 Task: Add the task  Create a new event management system for a conference or trade show to the section Breakaway in the project AgileFalcon and add a Due Date to the respective task as 2024/04/10
Action: Mouse moved to (63, 384)
Screenshot: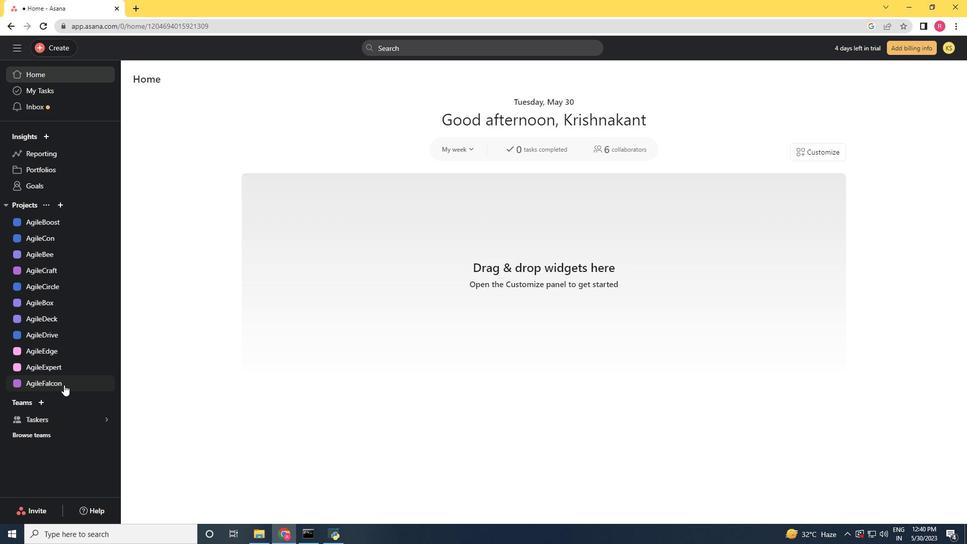 
Action: Mouse pressed left at (63, 384)
Screenshot: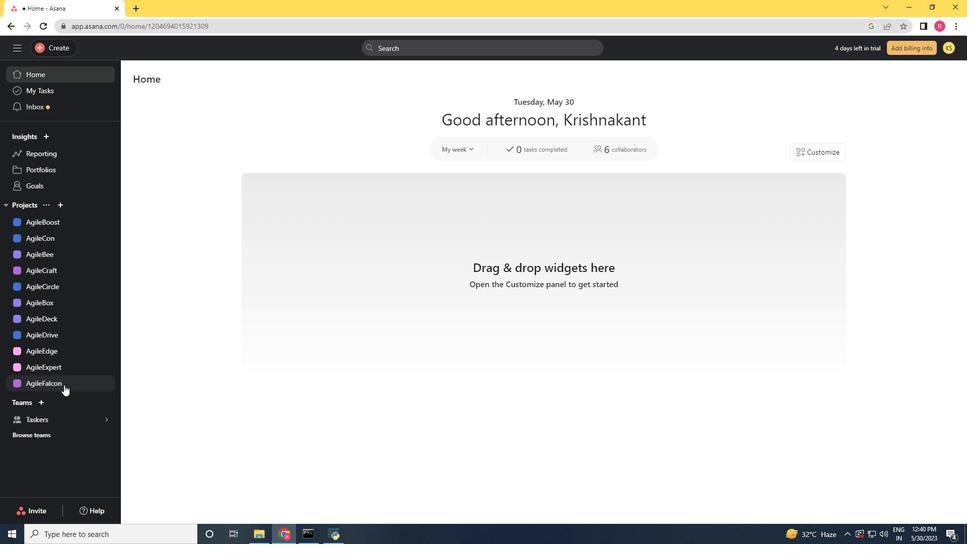 
Action: Mouse moved to (619, 221)
Screenshot: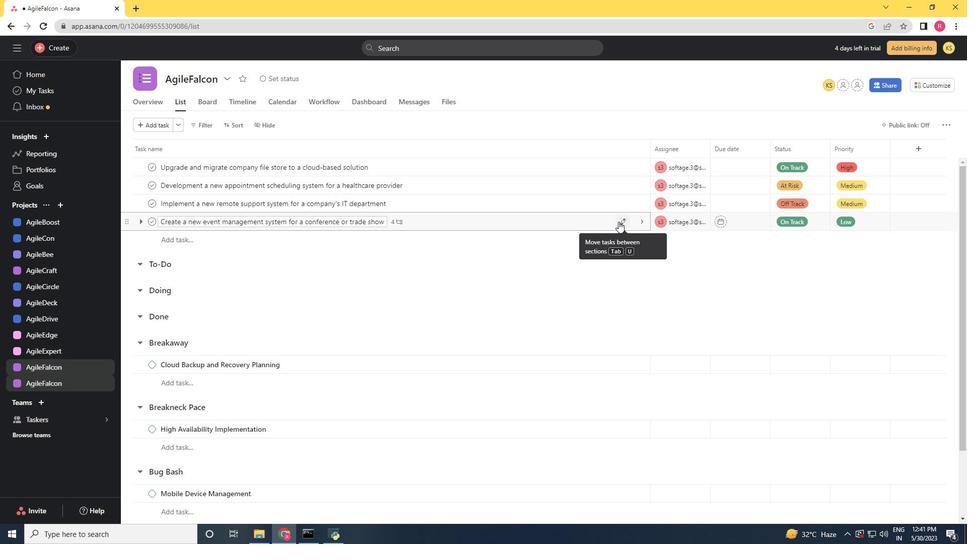 
Action: Mouse pressed left at (619, 221)
Screenshot: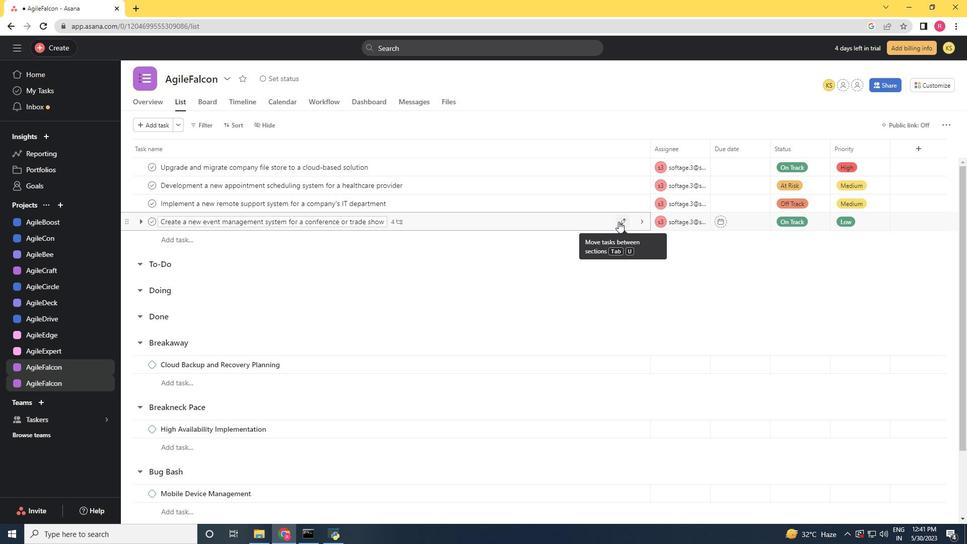 
Action: Mouse moved to (588, 337)
Screenshot: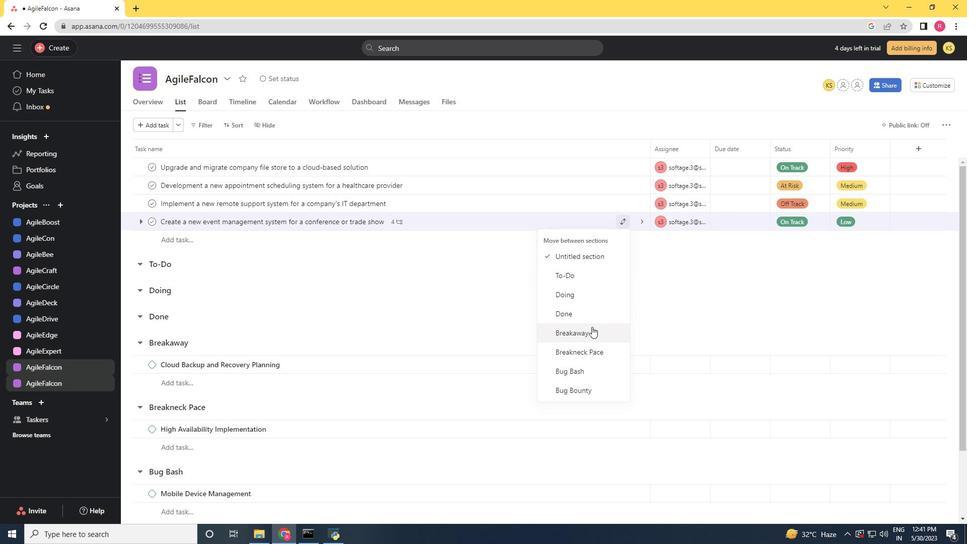 
Action: Mouse pressed left at (588, 337)
Screenshot: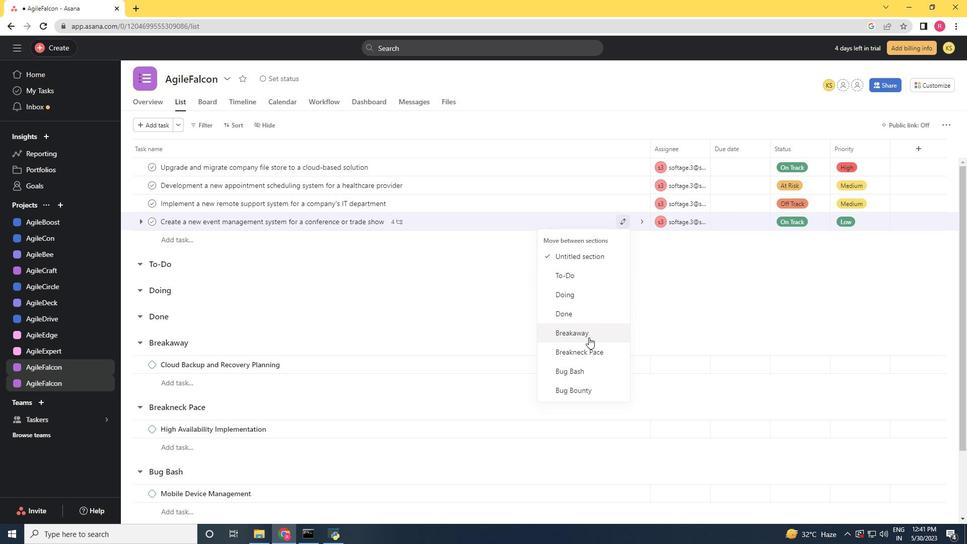 
Action: Mouse moved to (586, 346)
Screenshot: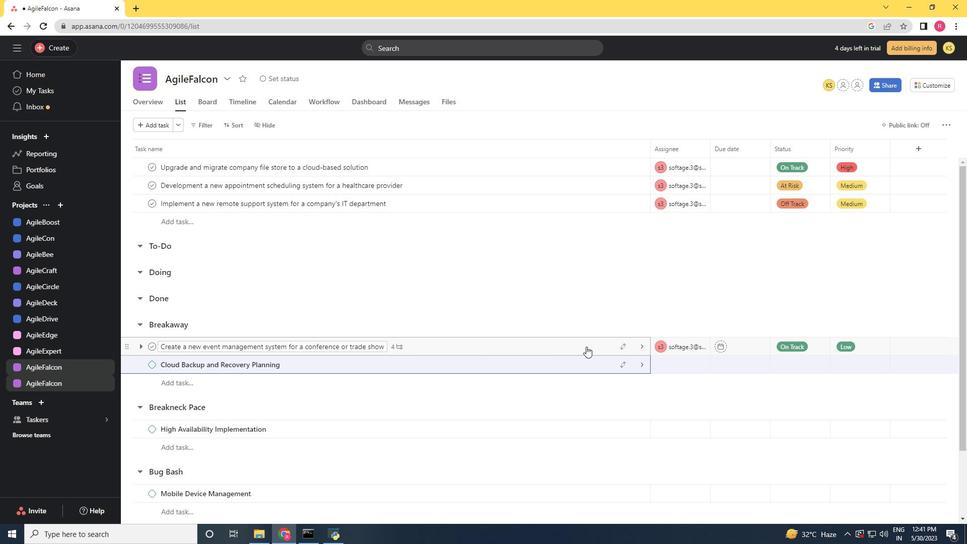
Action: Mouse pressed left at (586, 346)
Screenshot: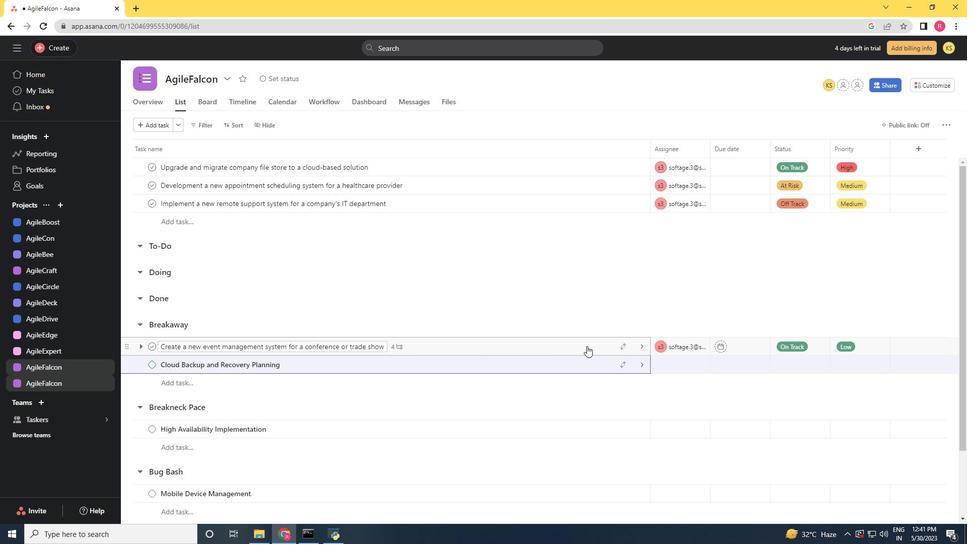 
Action: Mouse moved to (750, 210)
Screenshot: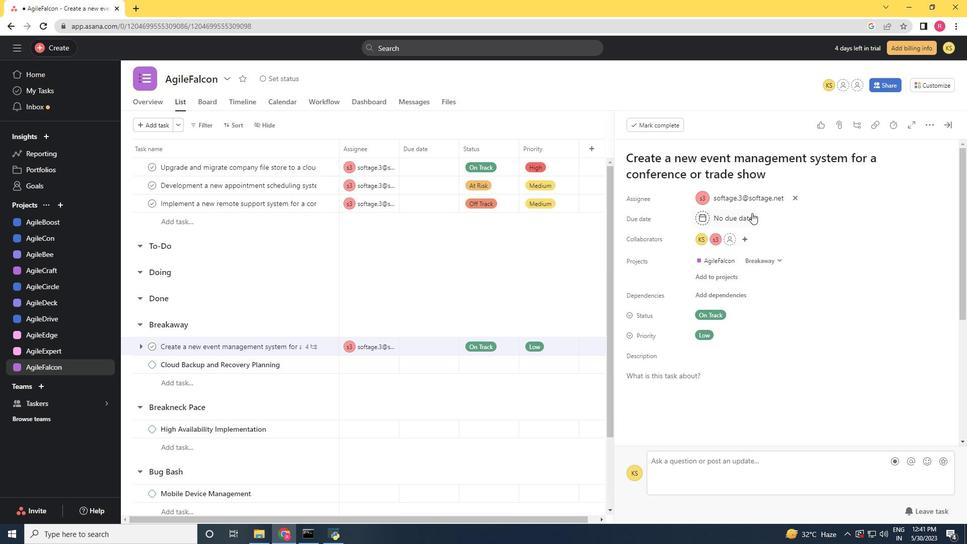 
Action: Mouse pressed left at (750, 210)
Screenshot: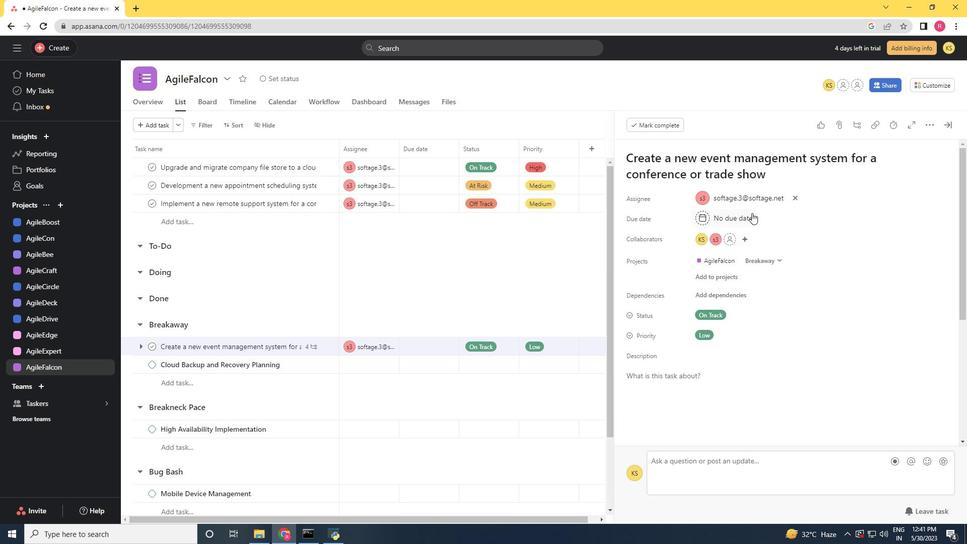 
Action: Mouse moved to (815, 267)
Screenshot: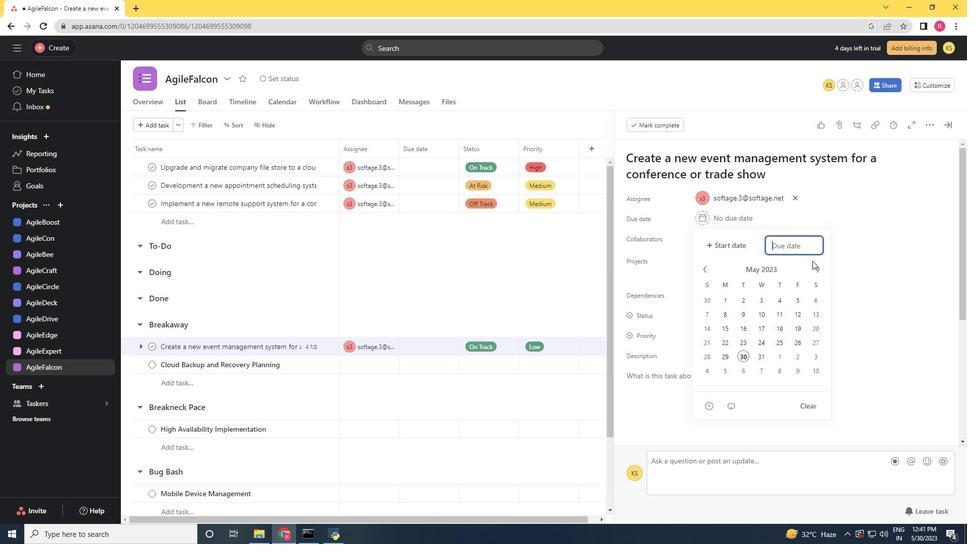 
Action: Mouse pressed left at (815, 267)
Screenshot: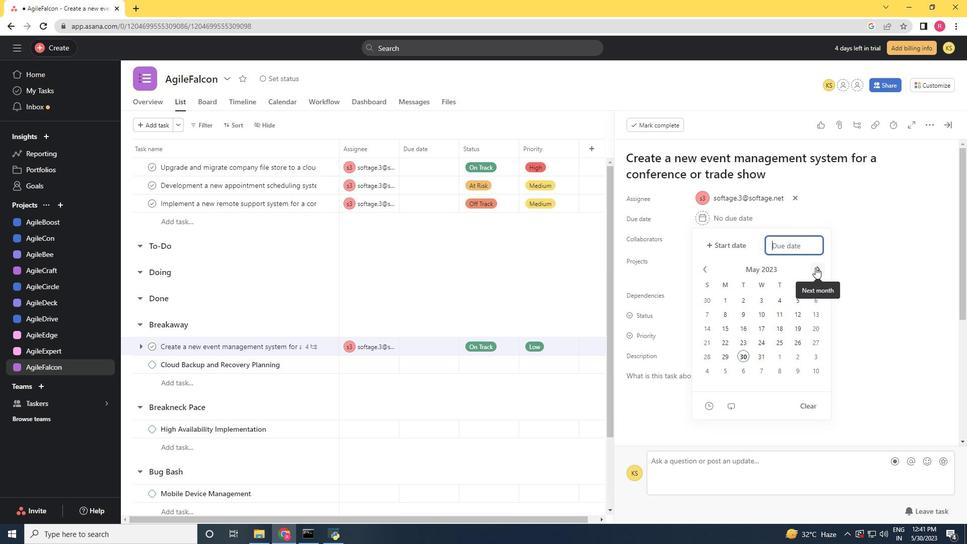 
Action: Mouse pressed left at (815, 267)
Screenshot: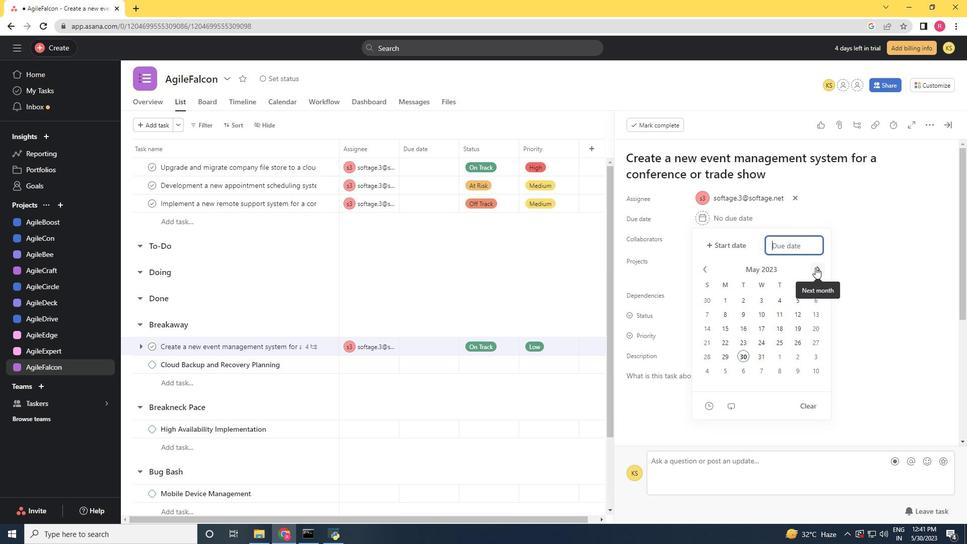 
Action: Mouse moved to (815, 268)
Screenshot: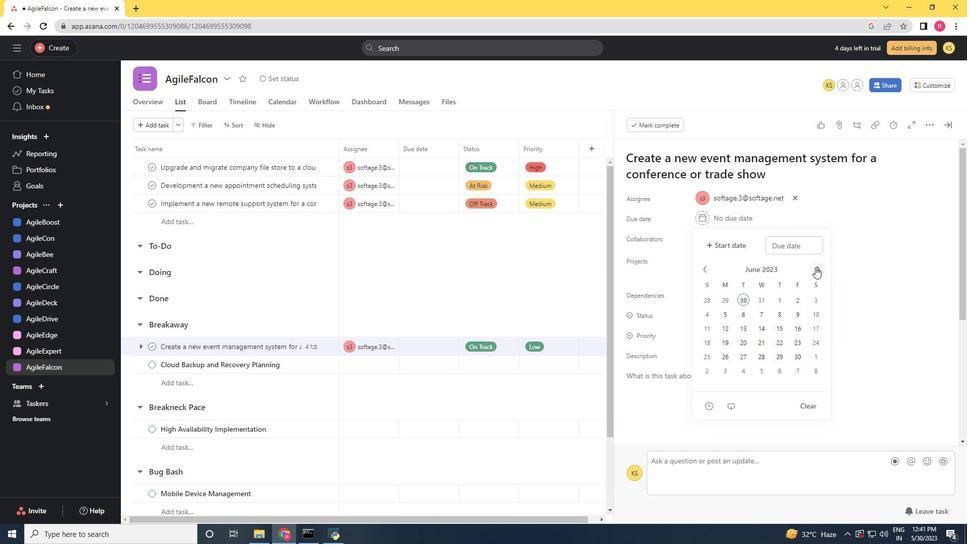 
Action: Mouse pressed left at (815, 268)
Screenshot: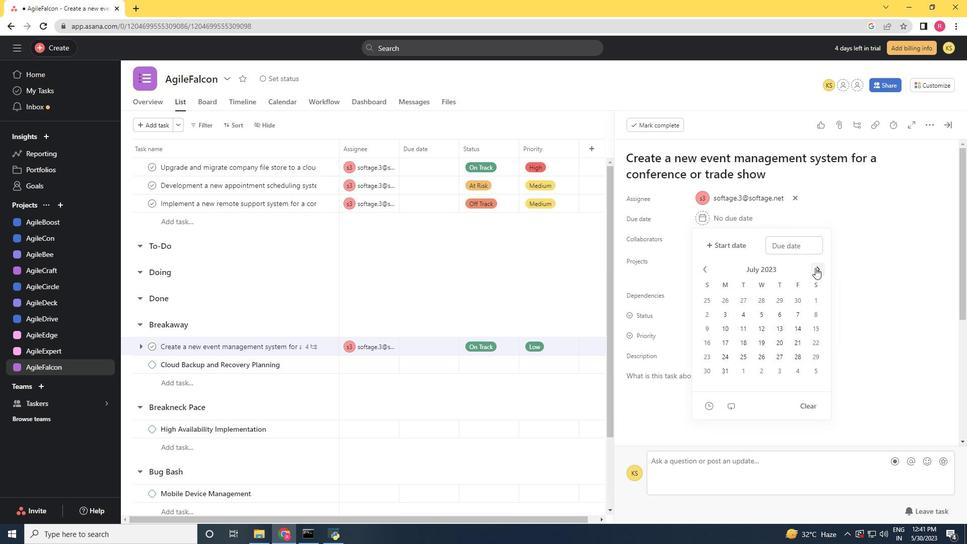 
Action: Mouse pressed left at (815, 268)
Screenshot: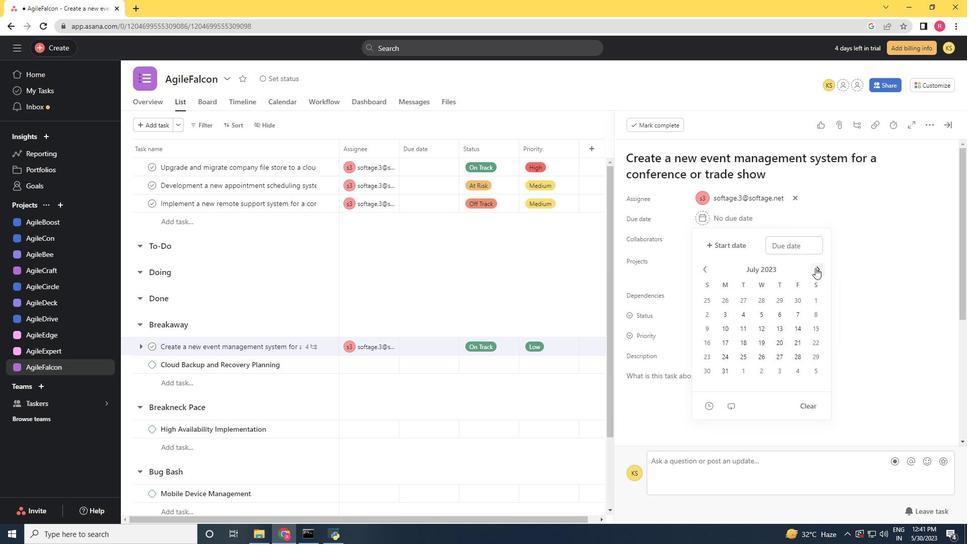 
Action: Mouse pressed left at (815, 268)
Screenshot: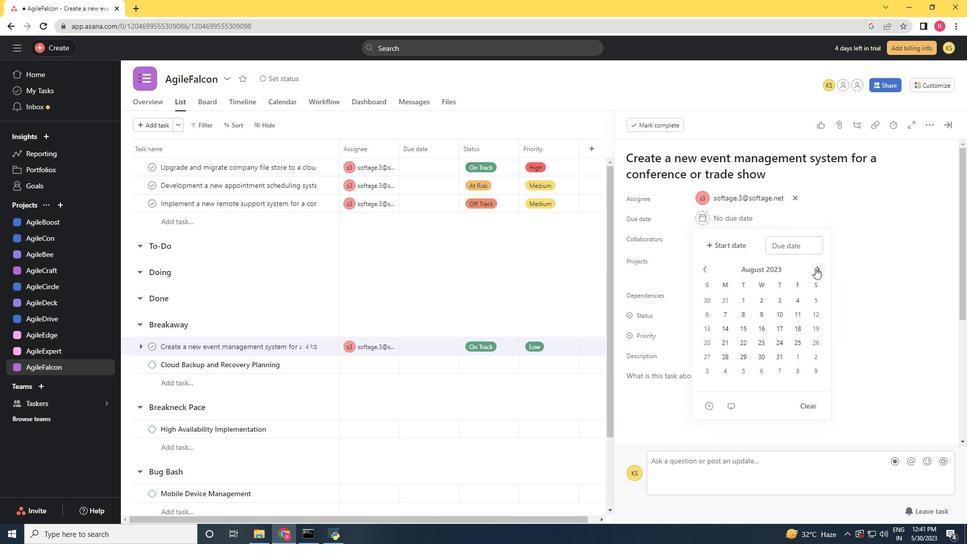 
Action: Mouse pressed left at (815, 268)
Screenshot: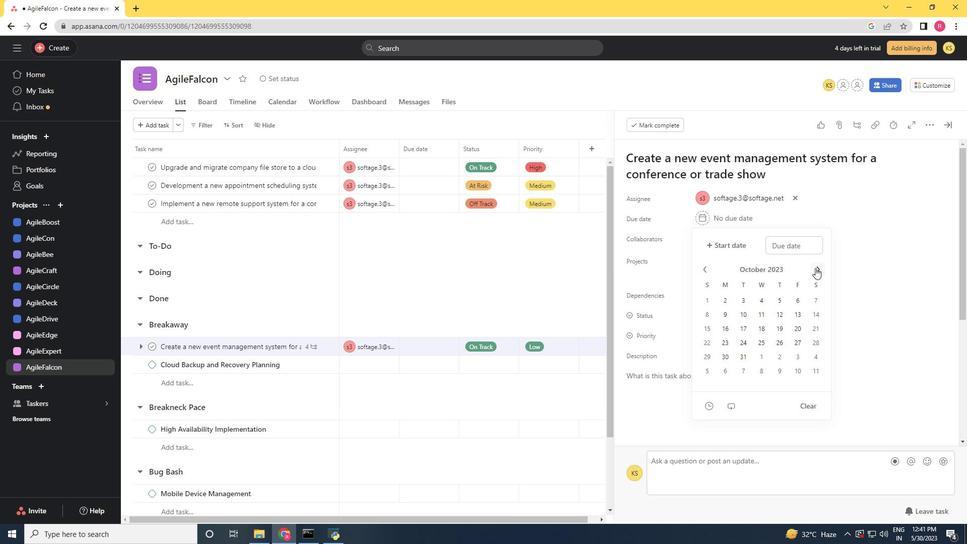 
Action: Mouse pressed left at (815, 268)
Screenshot: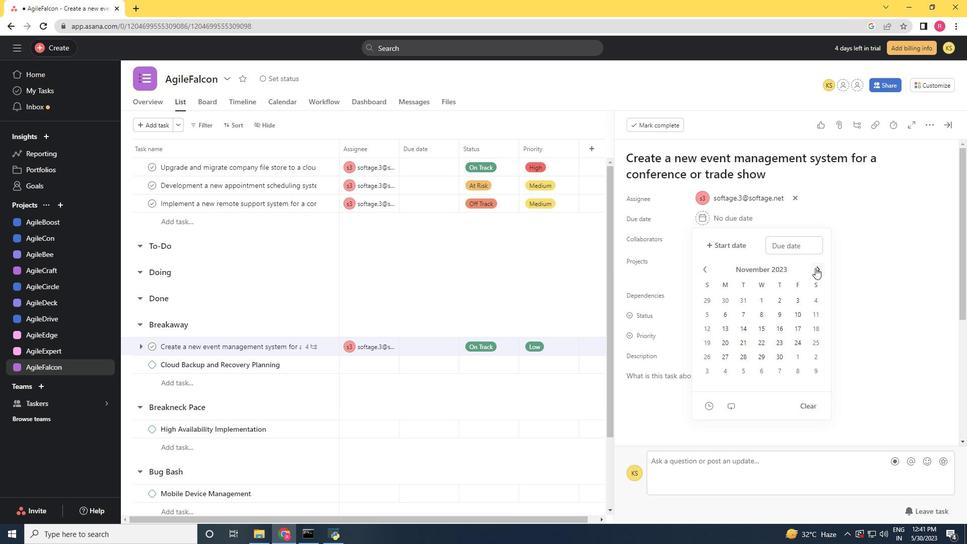 
Action: Mouse pressed left at (815, 268)
Screenshot: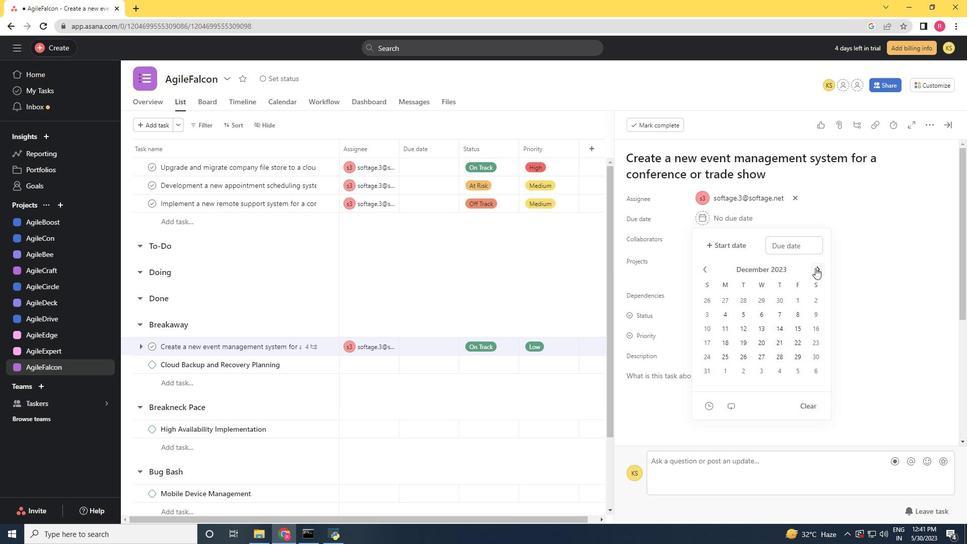 
Action: Mouse pressed left at (815, 268)
Screenshot: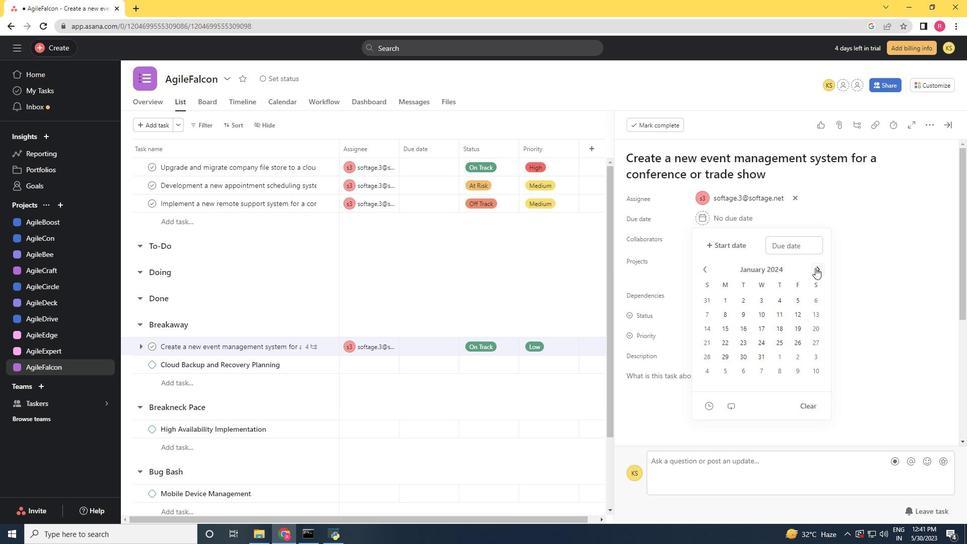 
Action: Mouse pressed left at (815, 268)
Screenshot: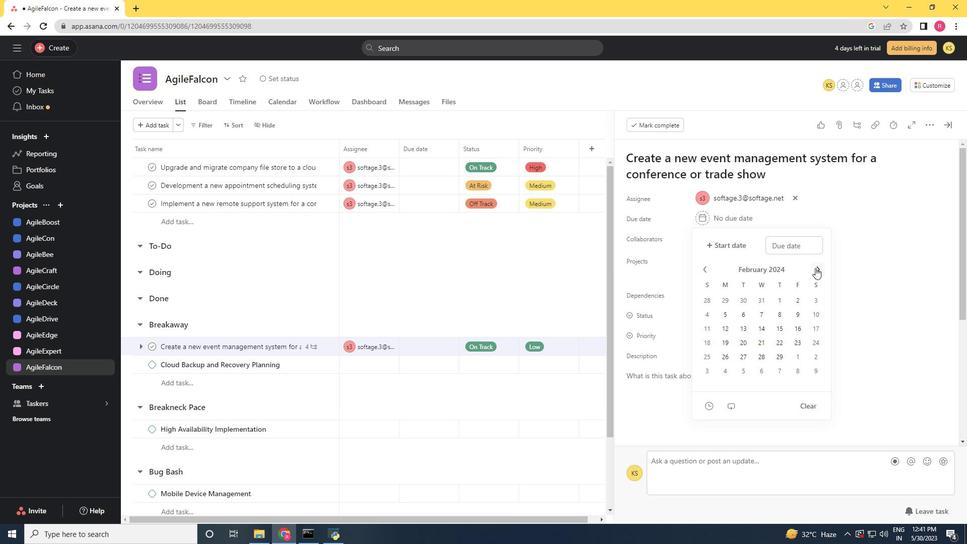 
Action: Mouse pressed left at (815, 268)
Screenshot: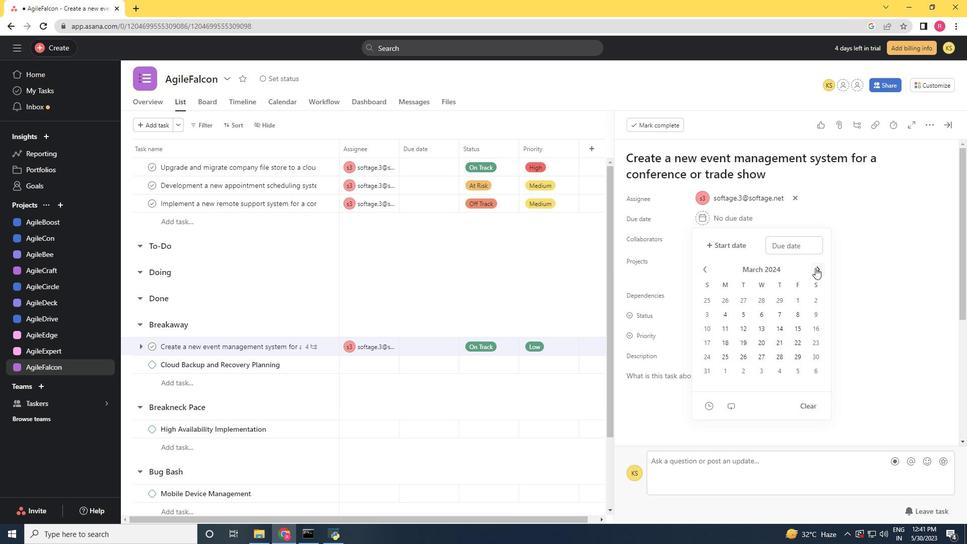 
Action: Mouse moved to (763, 314)
Screenshot: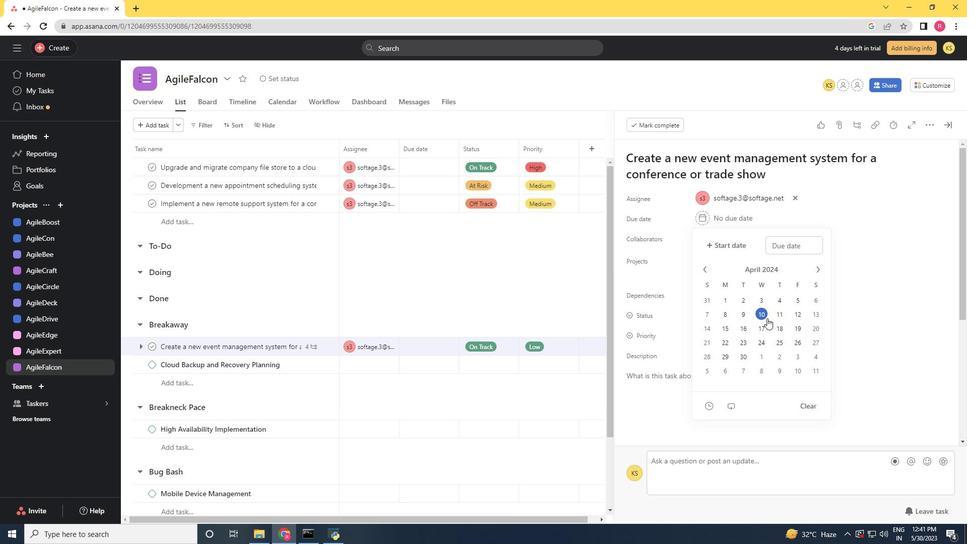 
Action: Mouse pressed left at (763, 314)
Screenshot: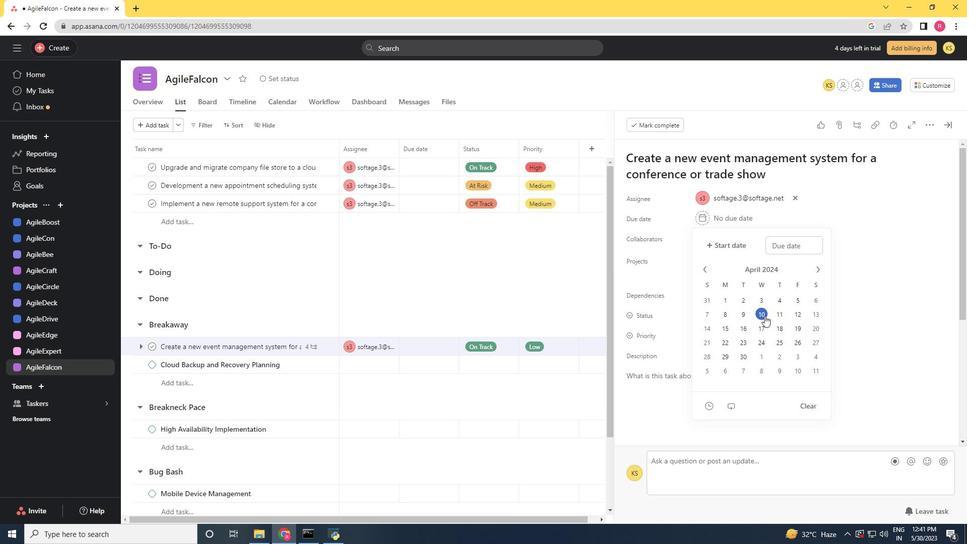 
Action: Mouse moved to (898, 325)
Screenshot: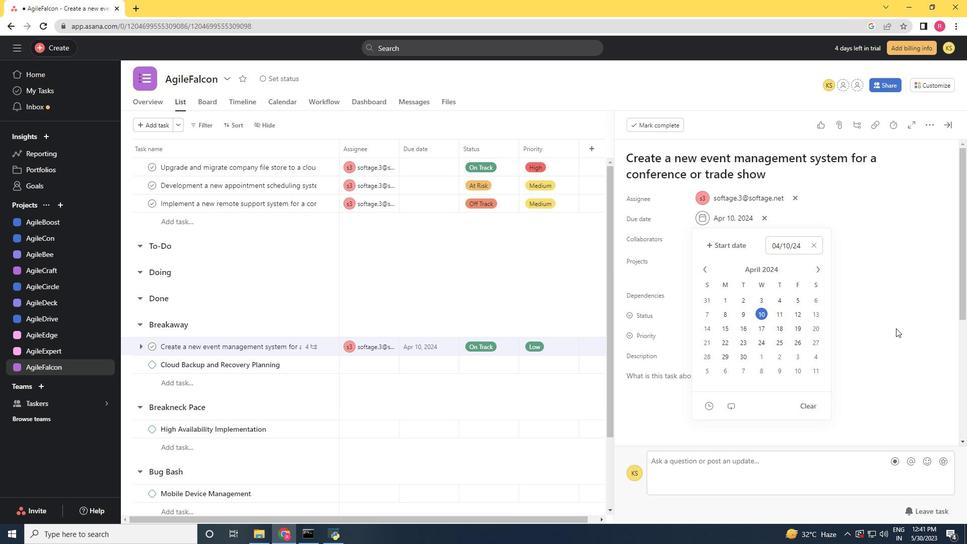 
Action: Mouse pressed left at (898, 325)
Screenshot: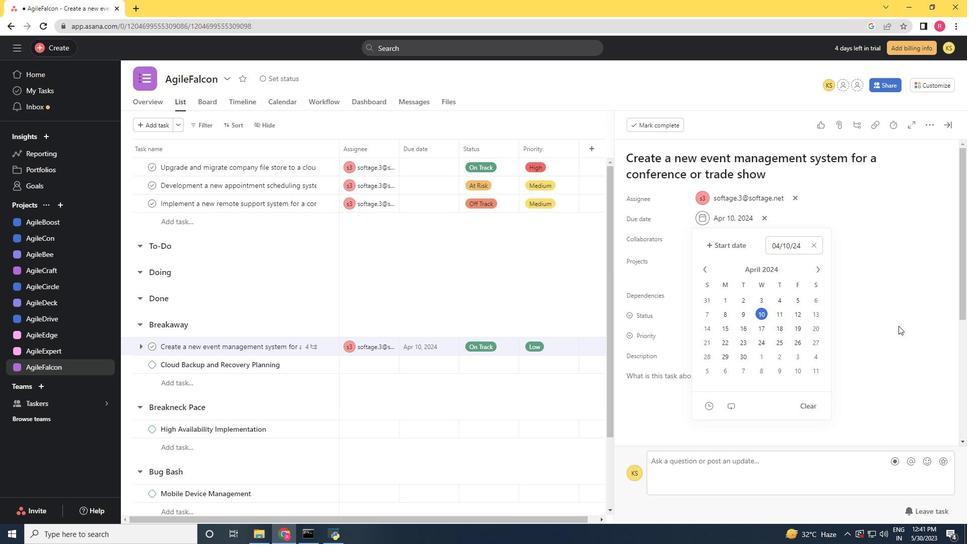 
Action: Mouse moved to (947, 127)
Screenshot: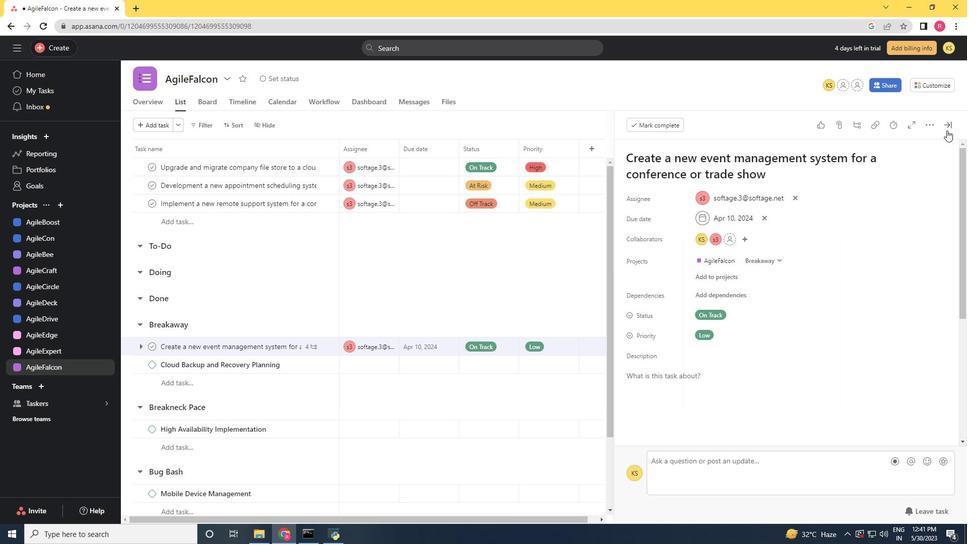 
Action: Mouse pressed left at (947, 127)
Screenshot: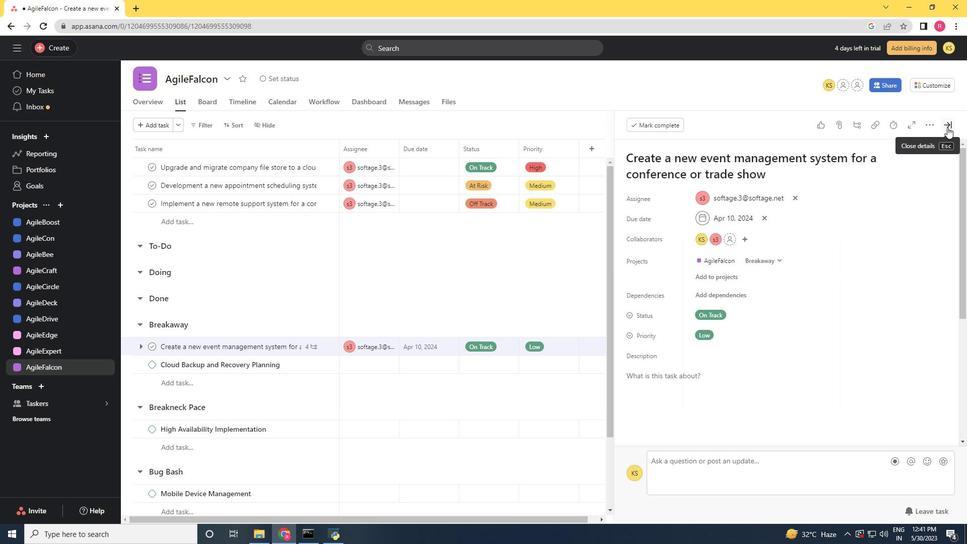 
Action: Mouse moved to (628, 346)
Screenshot: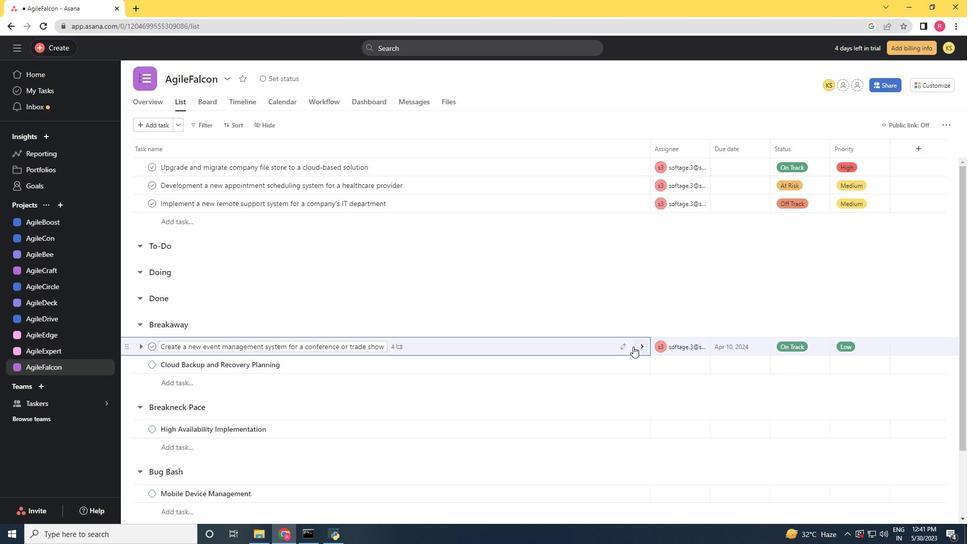 
Action: Mouse pressed left at (628, 346)
Screenshot: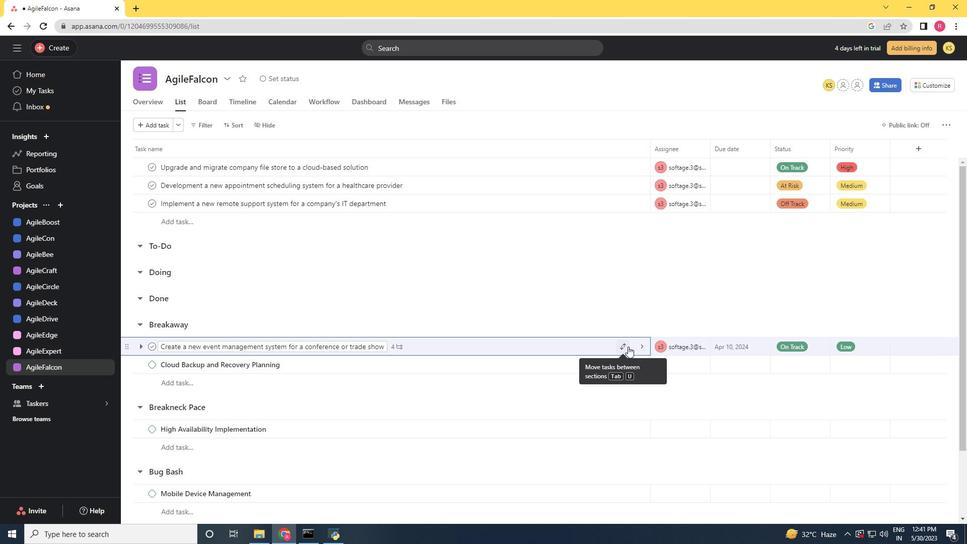 
Action: Mouse moved to (585, 379)
Screenshot: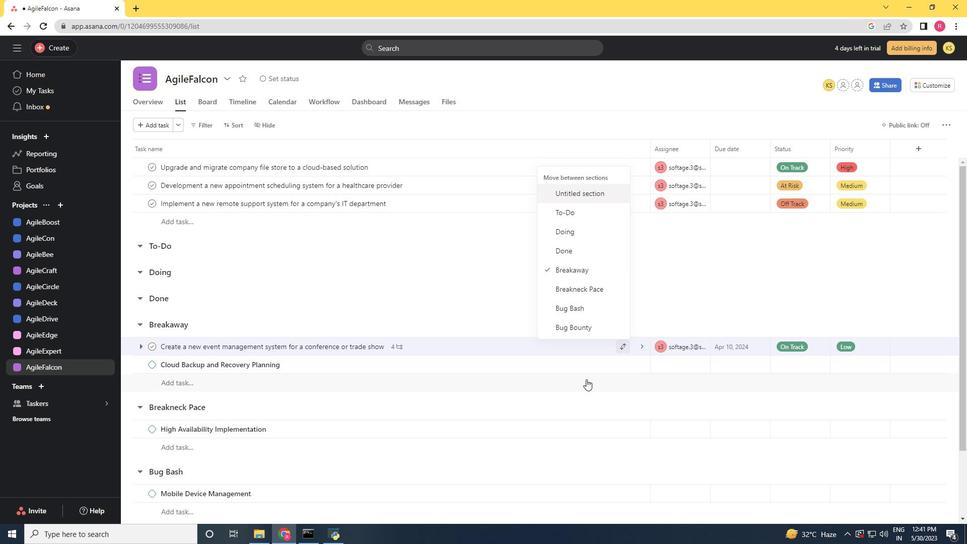 
Action: Mouse pressed left at (585, 379)
Screenshot: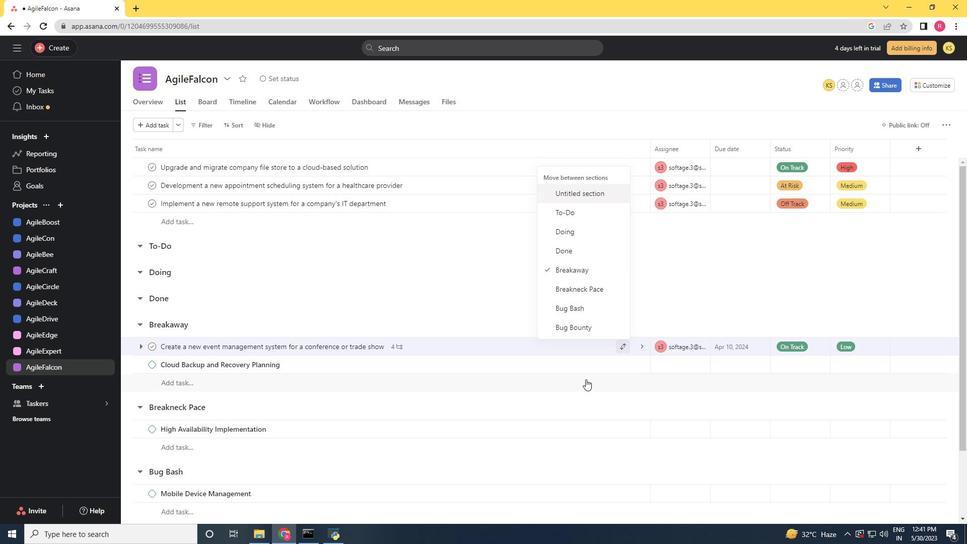 
